Task: Add a condition where "Channel Is not CTI phone call (incoming)" in recently solved tickets.
Action: Mouse moved to (105, 358)
Screenshot: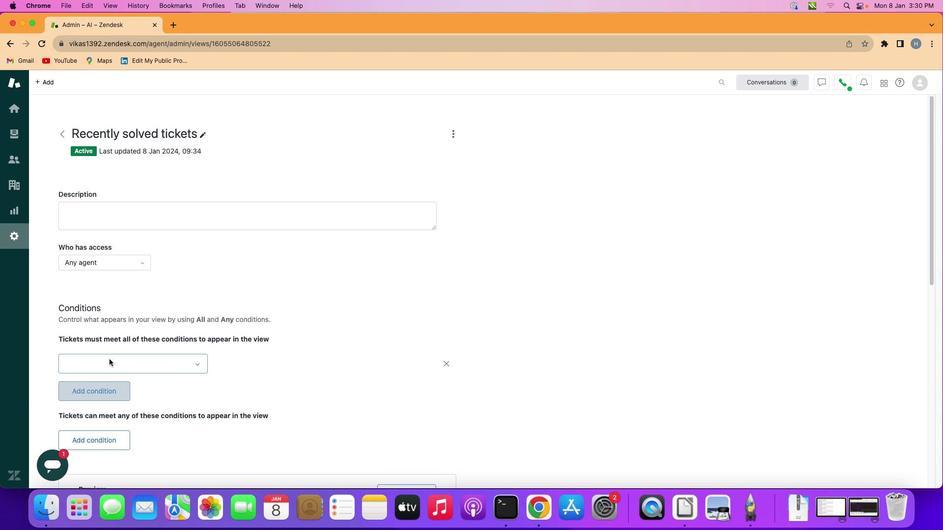 
Action: Mouse pressed left at (105, 358)
Screenshot: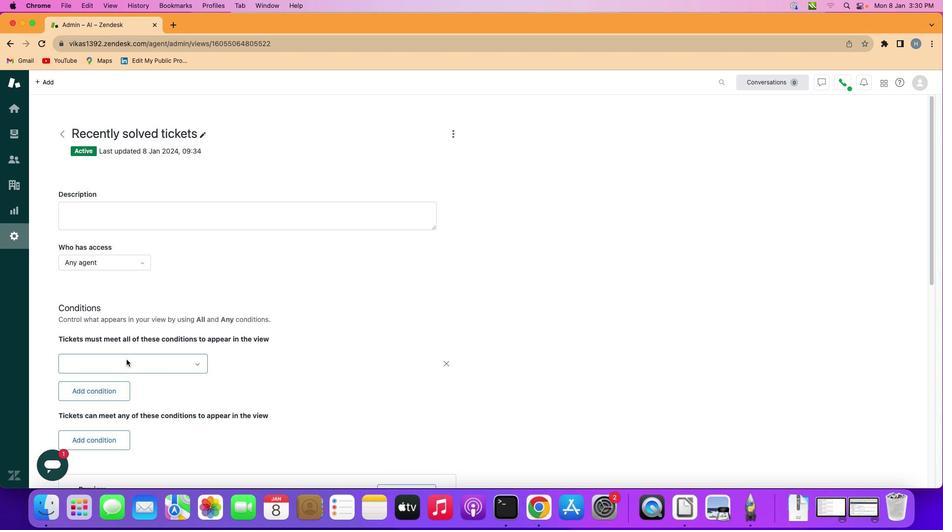 
Action: Mouse moved to (129, 359)
Screenshot: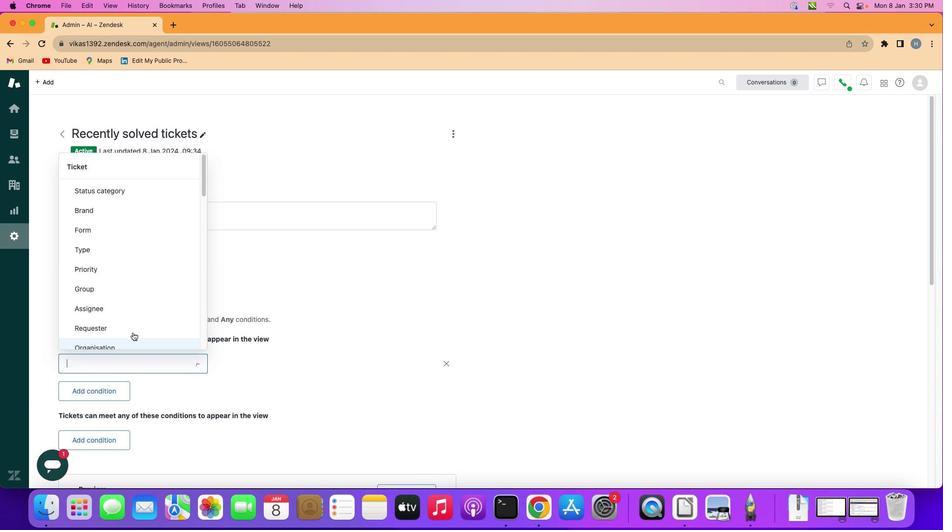 
Action: Mouse pressed left at (129, 359)
Screenshot: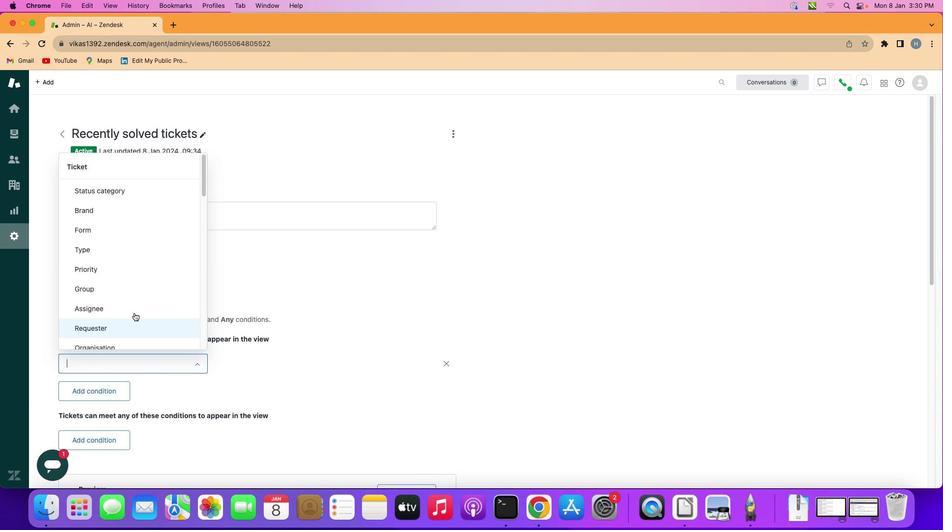 
Action: Mouse moved to (137, 288)
Screenshot: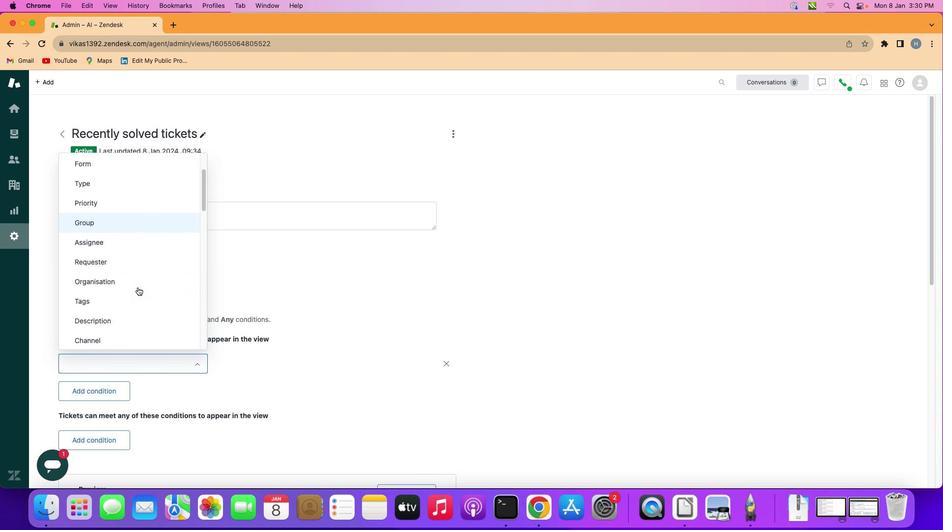 
Action: Mouse scrolled (137, 288) with delta (0, 0)
Screenshot: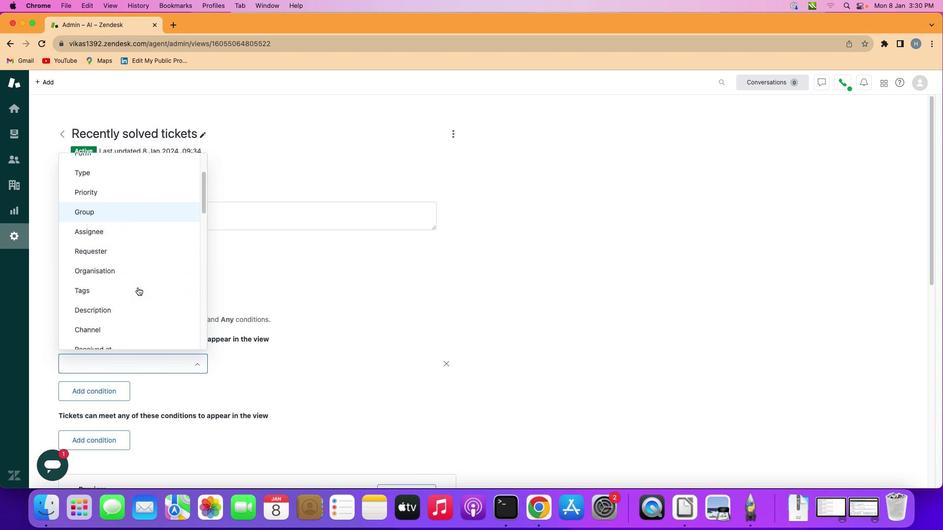 
Action: Mouse moved to (137, 288)
Screenshot: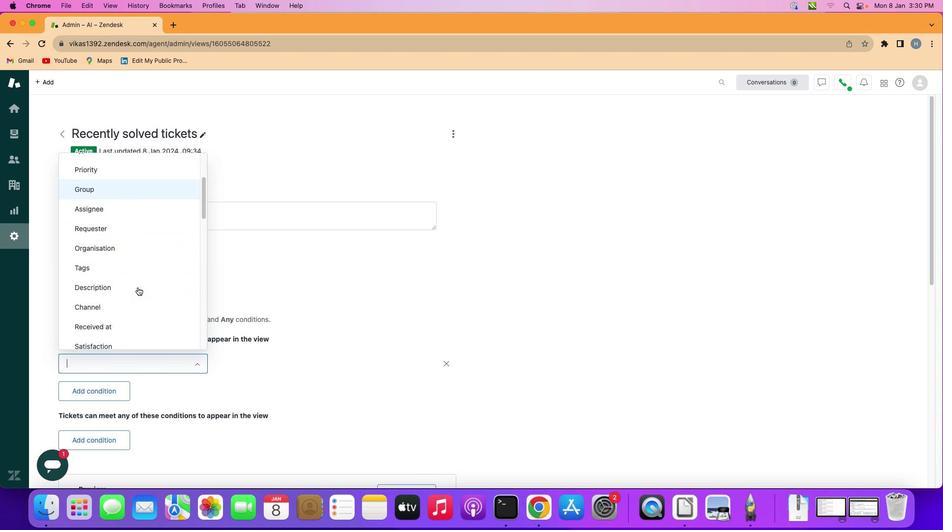 
Action: Mouse scrolled (137, 288) with delta (0, 0)
Screenshot: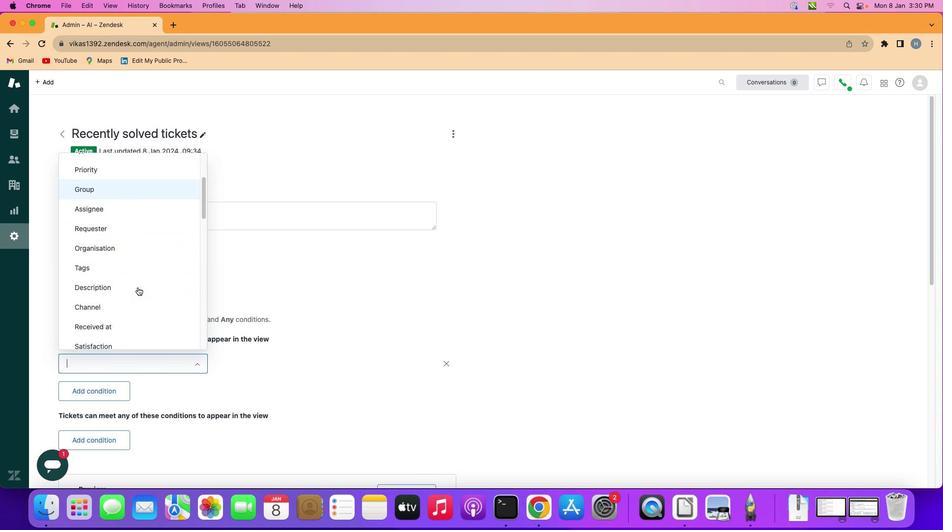 
Action: Mouse scrolled (137, 288) with delta (0, 0)
Screenshot: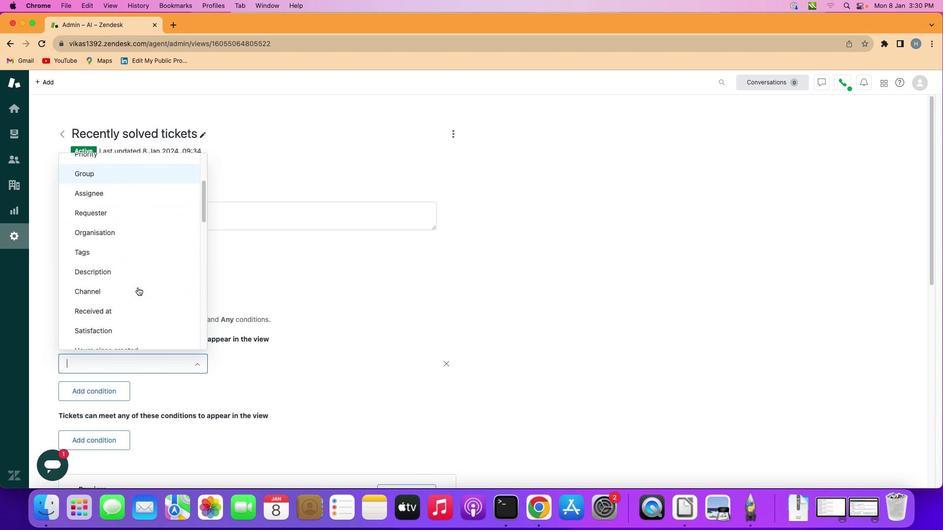 
Action: Mouse scrolled (137, 288) with delta (0, 0)
Screenshot: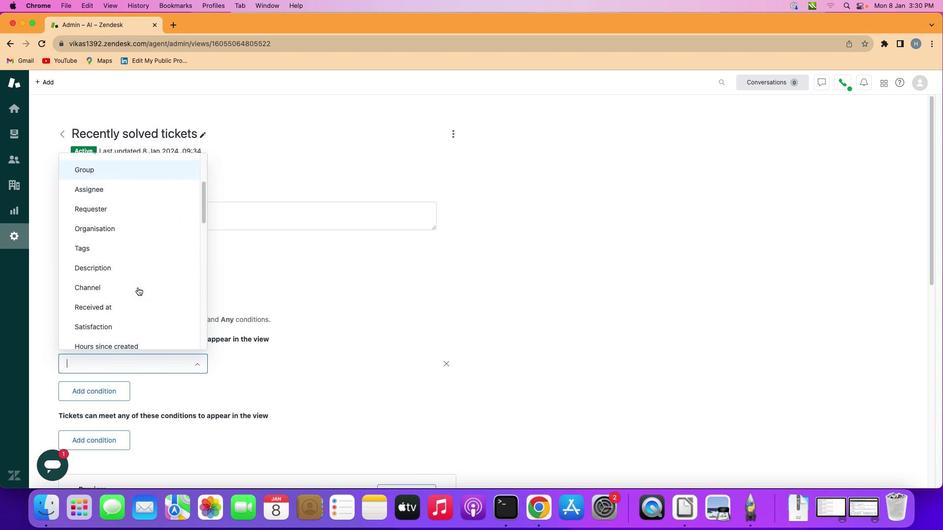 
Action: Mouse scrolled (137, 288) with delta (0, 0)
Screenshot: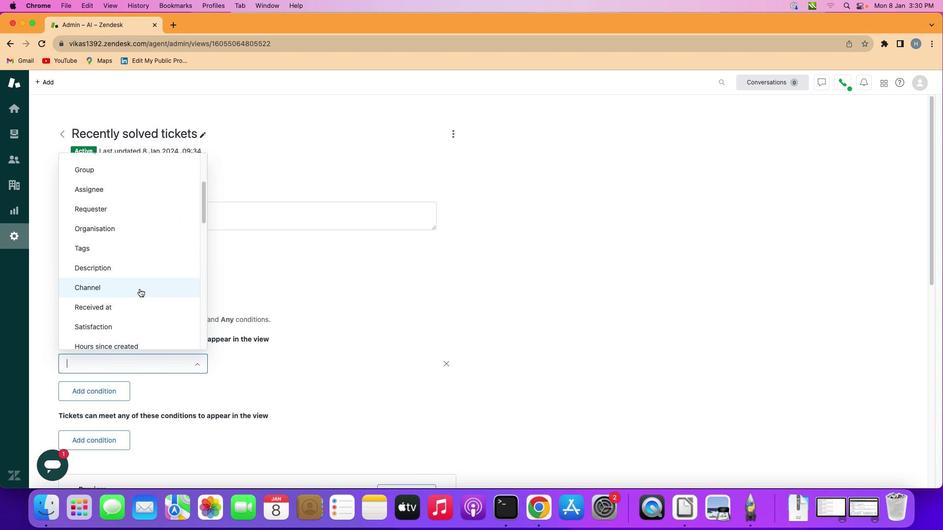 
Action: Mouse moved to (140, 289)
Screenshot: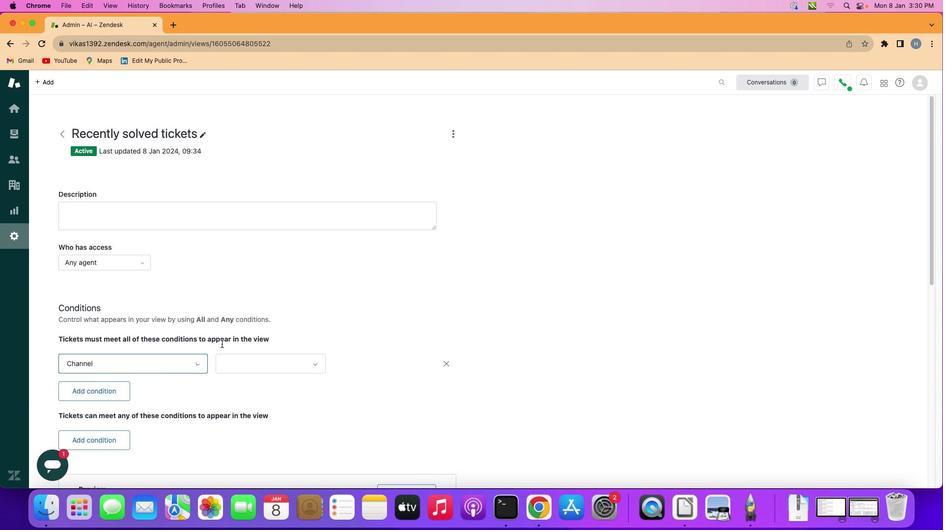 
Action: Mouse pressed left at (140, 289)
Screenshot: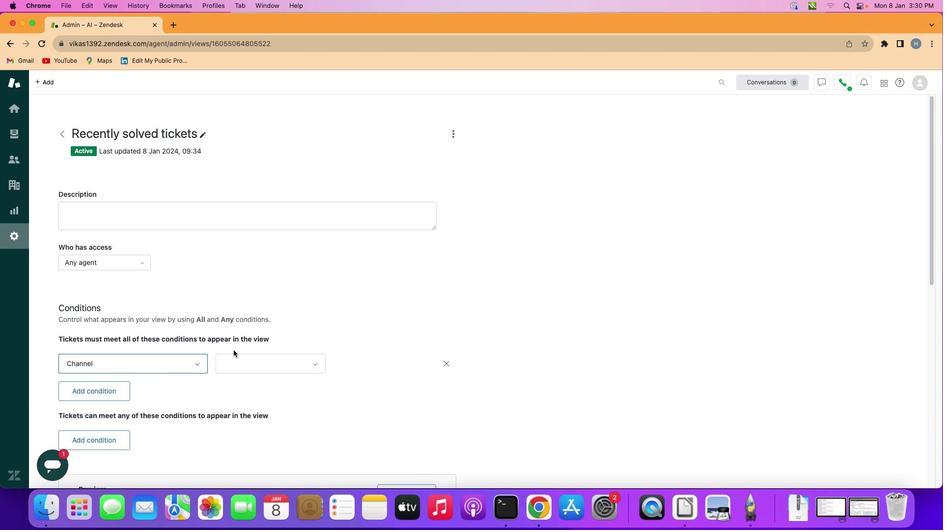 
Action: Mouse moved to (256, 354)
Screenshot: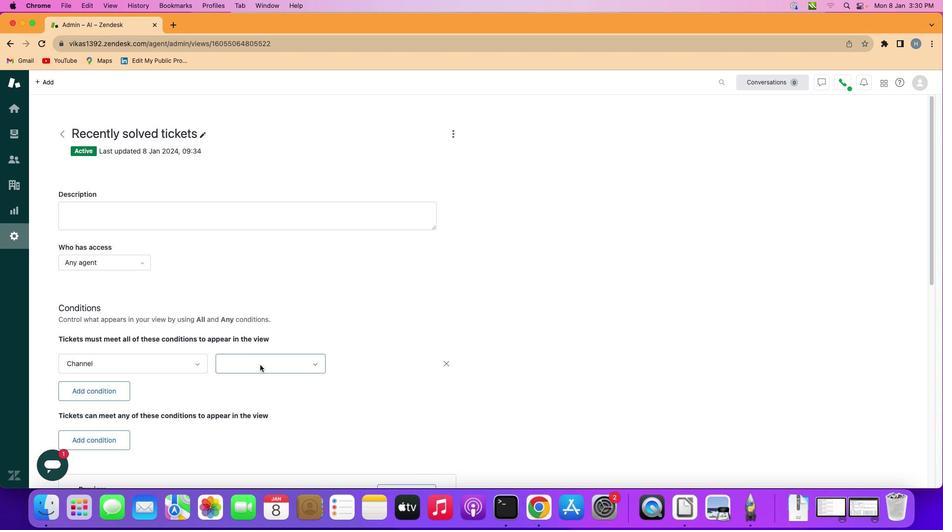 
Action: Mouse pressed left at (256, 354)
Screenshot: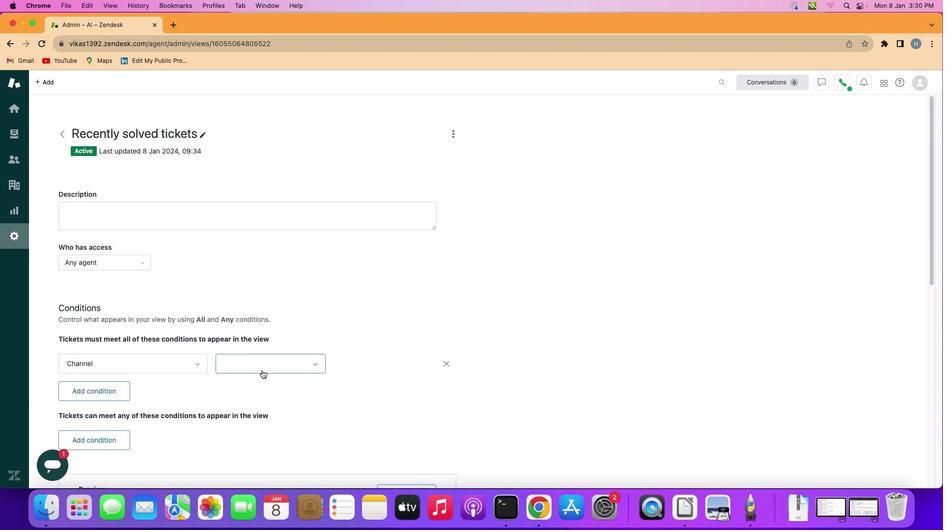 
Action: Mouse moved to (263, 369)
Screenshot: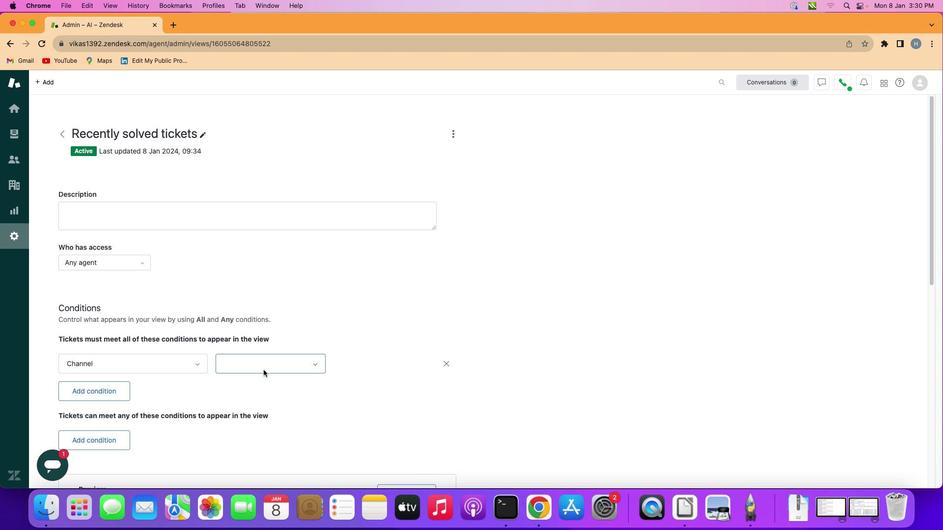 
Action: Mouse pressed left at (263, 369)
Screenshot: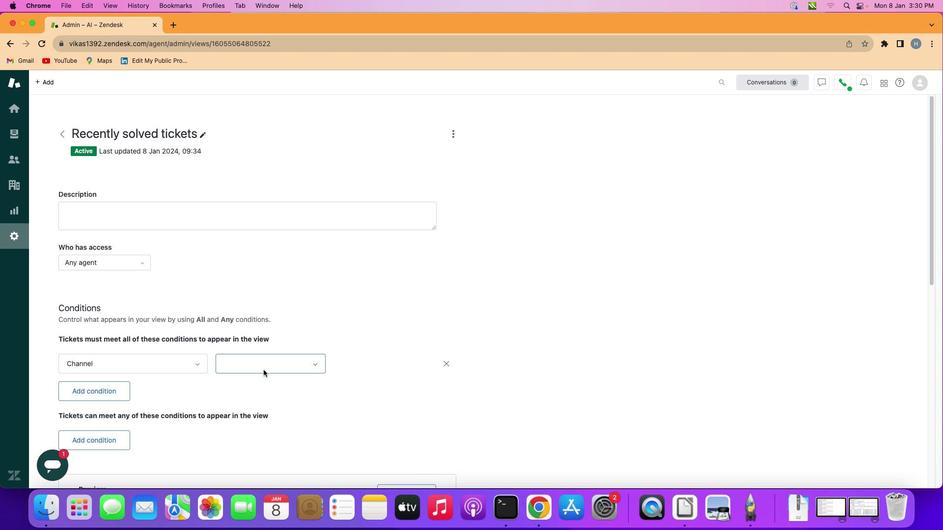 
Action: Mouse moved to (264, 369)
Screenshot: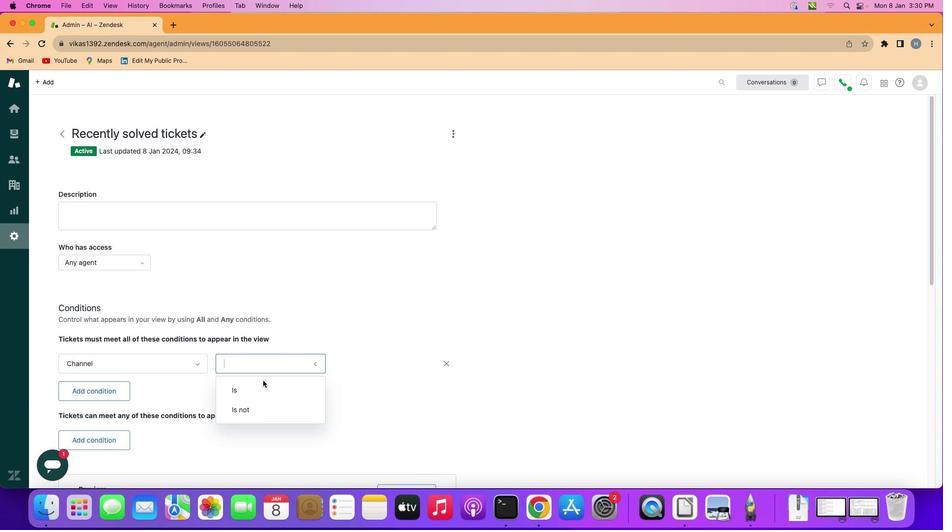 
Action: Mouse pressed left at (264, 369)
Screenshot: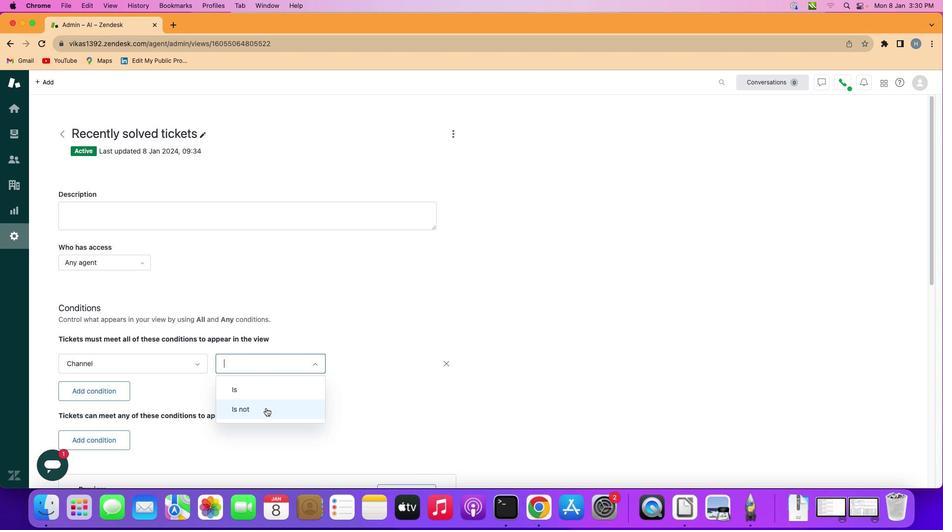
Action: Mouse moved to (266, 408)
Screenshot: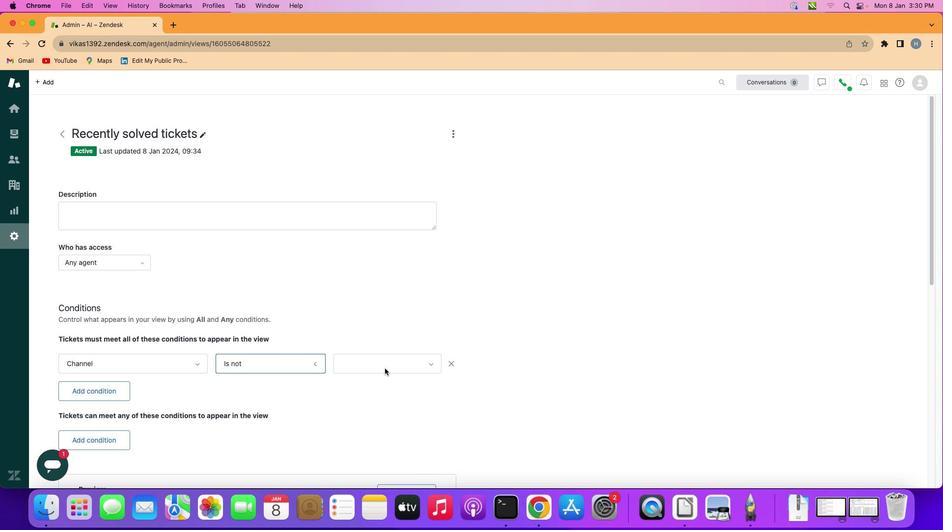 
Action: Mouse pressed left at (266, 408)
Screenshot: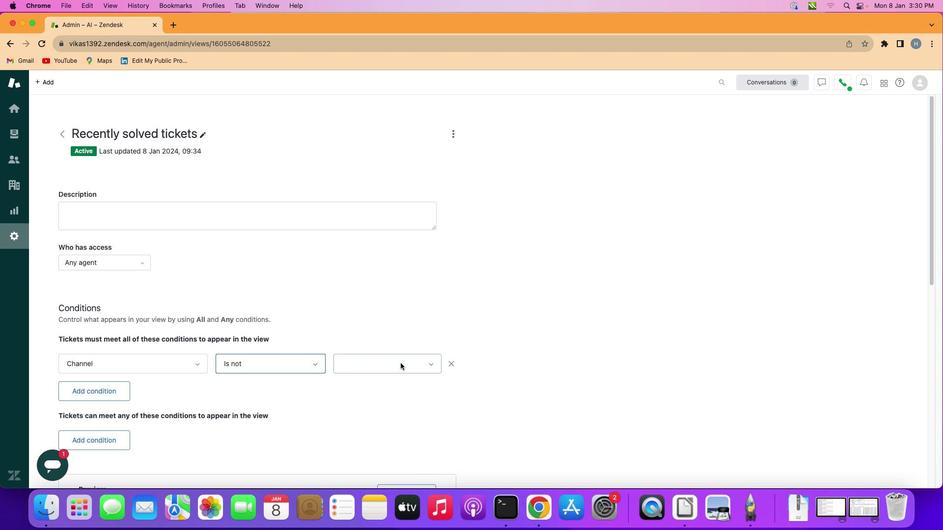 
Action: Mouse moved to (401, 363)
Screenshot: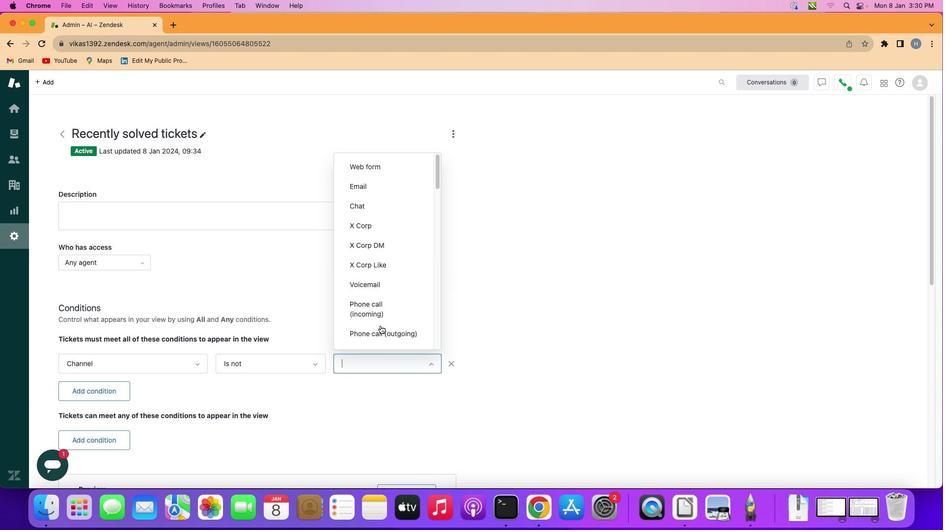 
Action: Mouse pressed left at (401, 363)
Screenshot: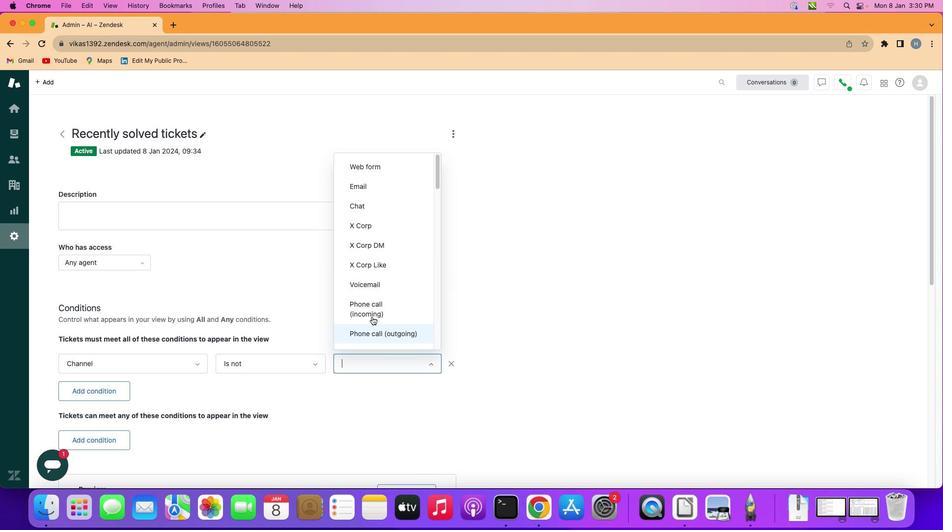 
Action: Mouse moved to (382, 297)
Screenshot: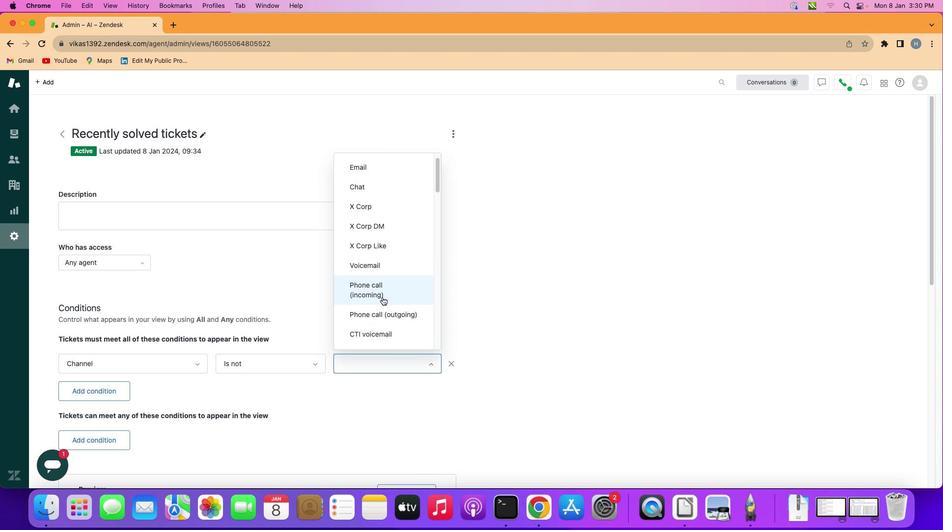 
Action: Mouse scrolled (382, 297) with delta (0, 0)
Screenshot: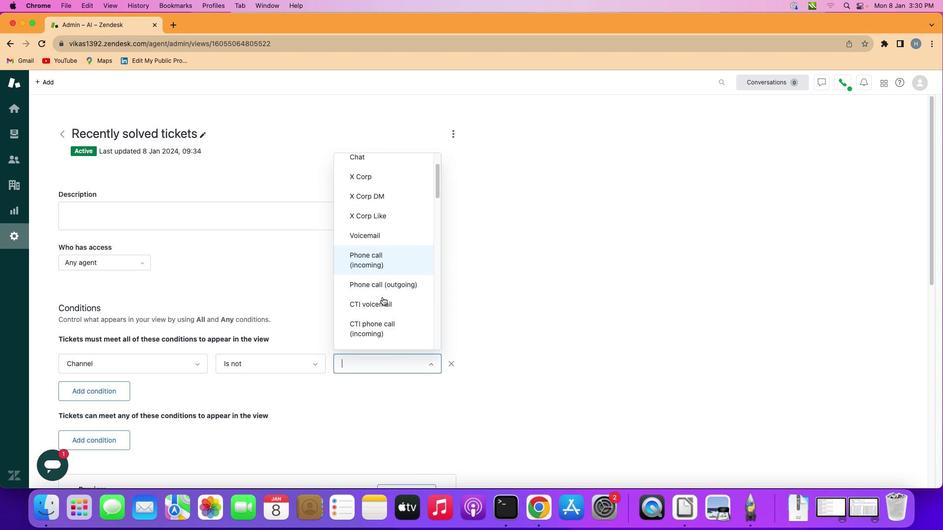 
Action: Mouse scrolled (382, 297) with delta (0, 0)
Screenshot: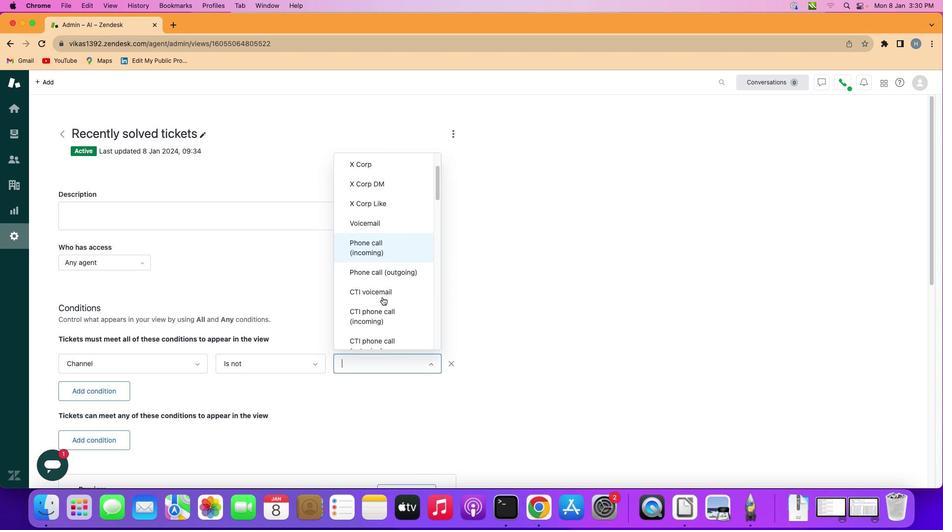 
Action: Mouse scrolled (382, 297) with delta (0, 0)
Screenshot: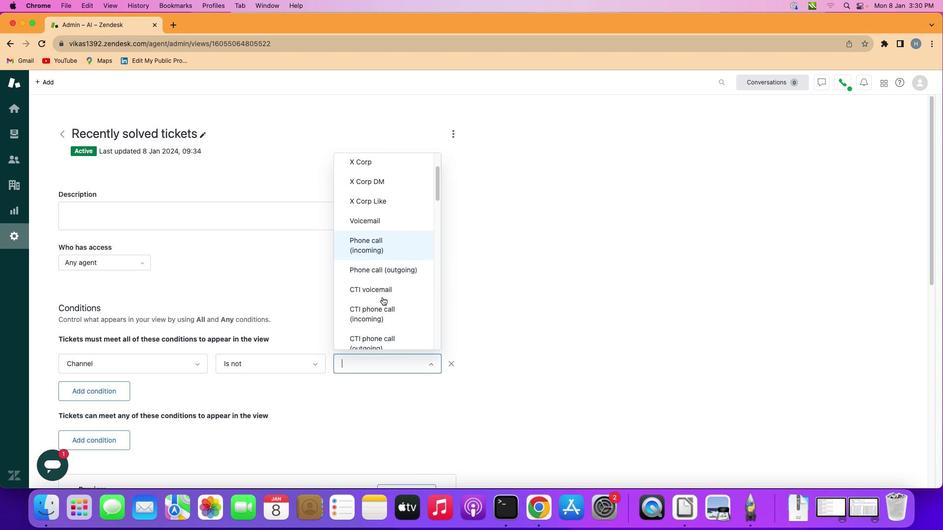 
Action: Mouse scrolled (382, 297) with delta (0, 0)
Screenshot: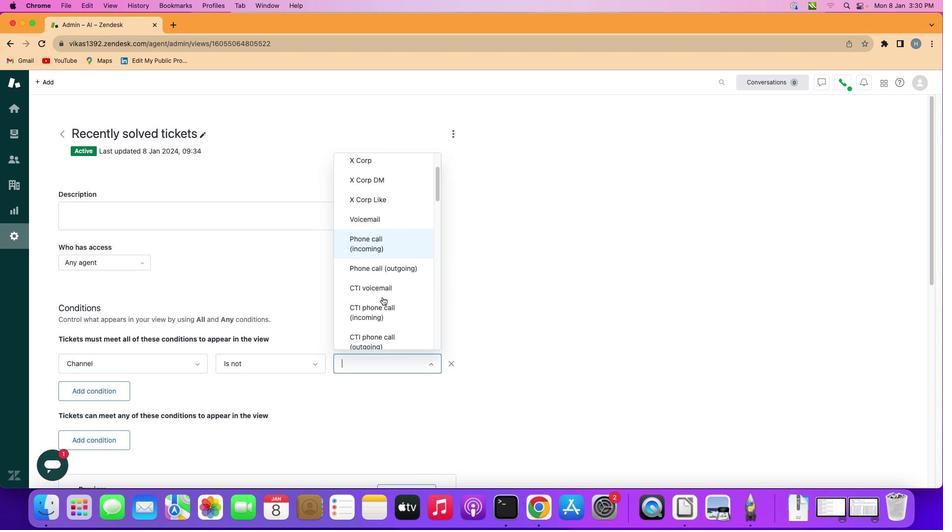 
Action: Mouse scrolled (382, 297) with delta (0, 0)
Screenshot: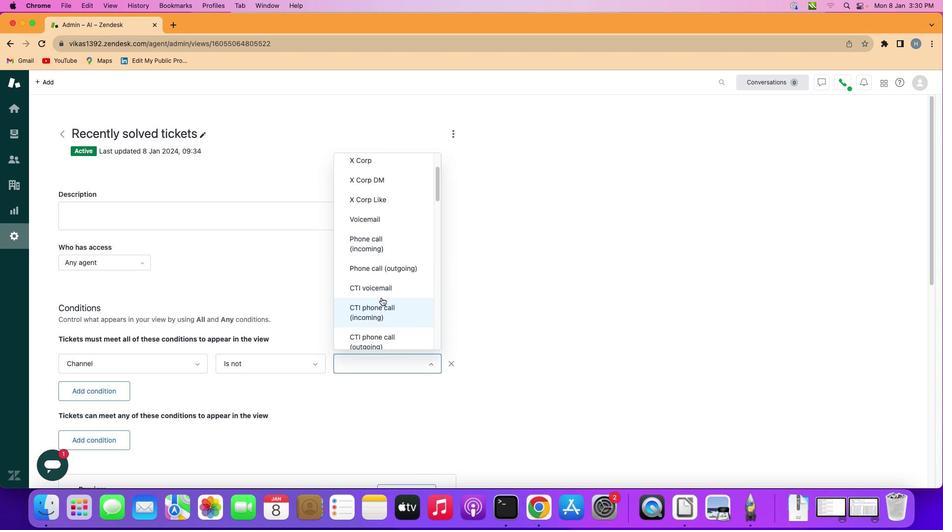 
Action: Mouse moved to (377, 308)
Screenshot: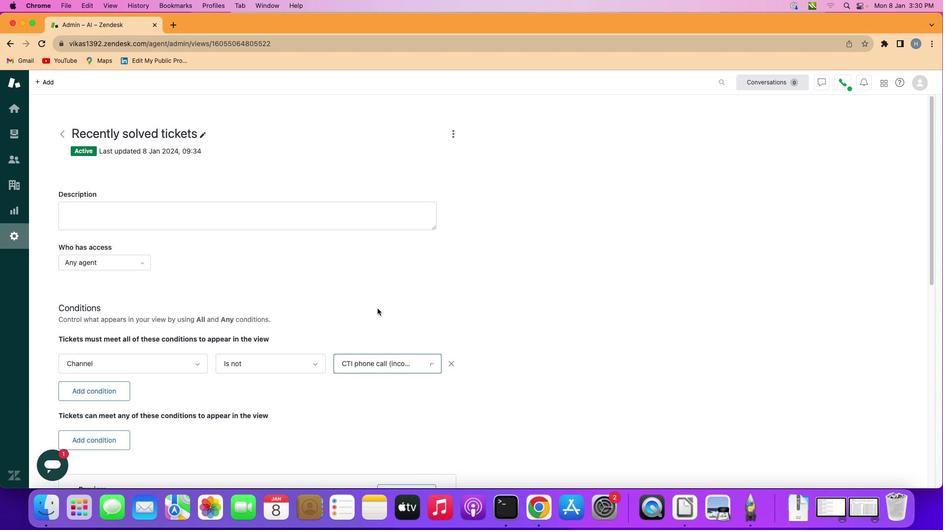 
Action: Mouse pressed left at (377, 308)
Screenshot: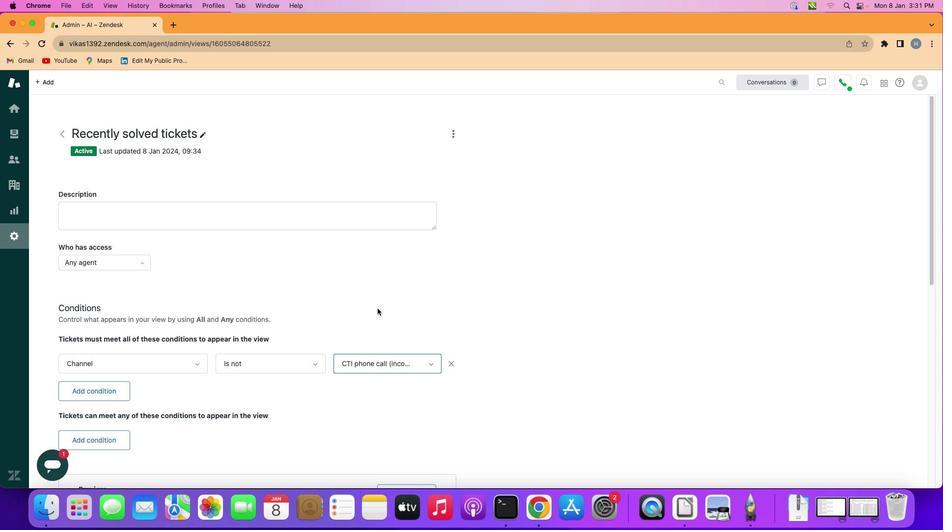 
